 Task: Use the bookmark bar to access your favorite websites quickly.
Action: Mouse moved to (208, 33)
Screenshot: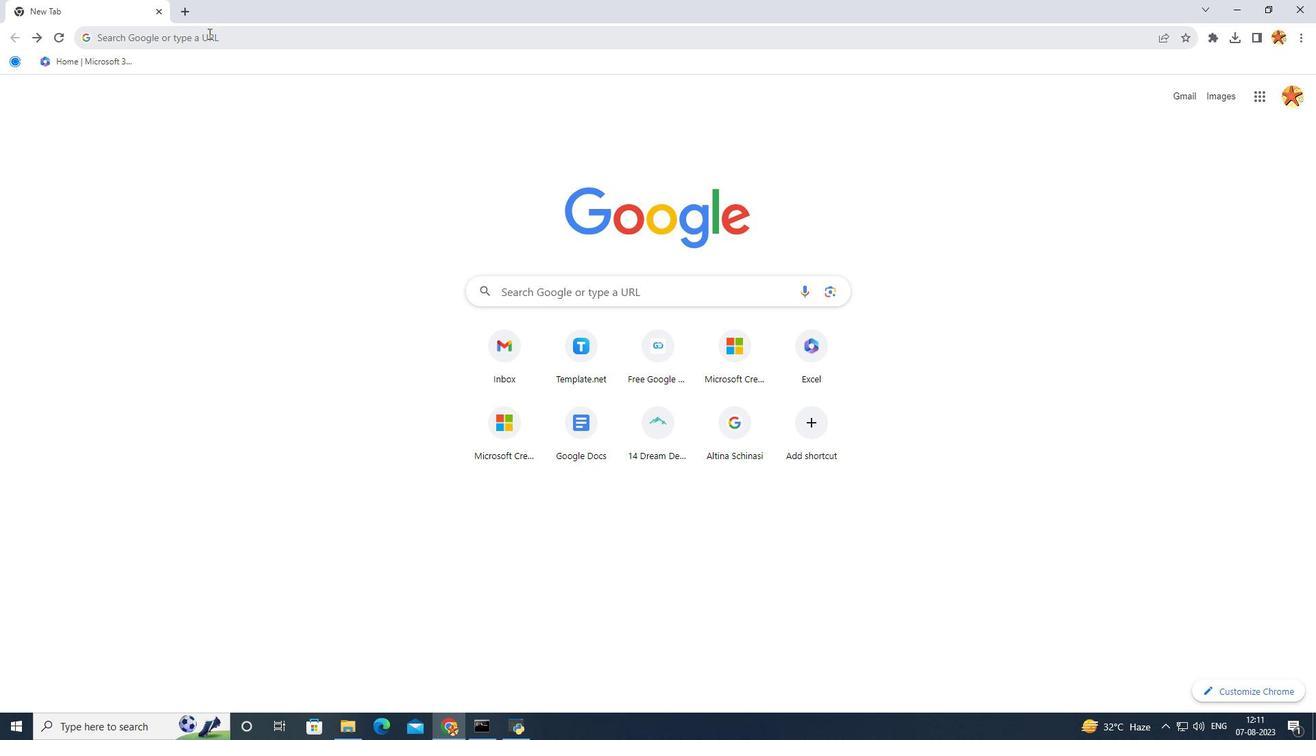 
Action: Mouse pressed left at (208, 33)
Screenshot: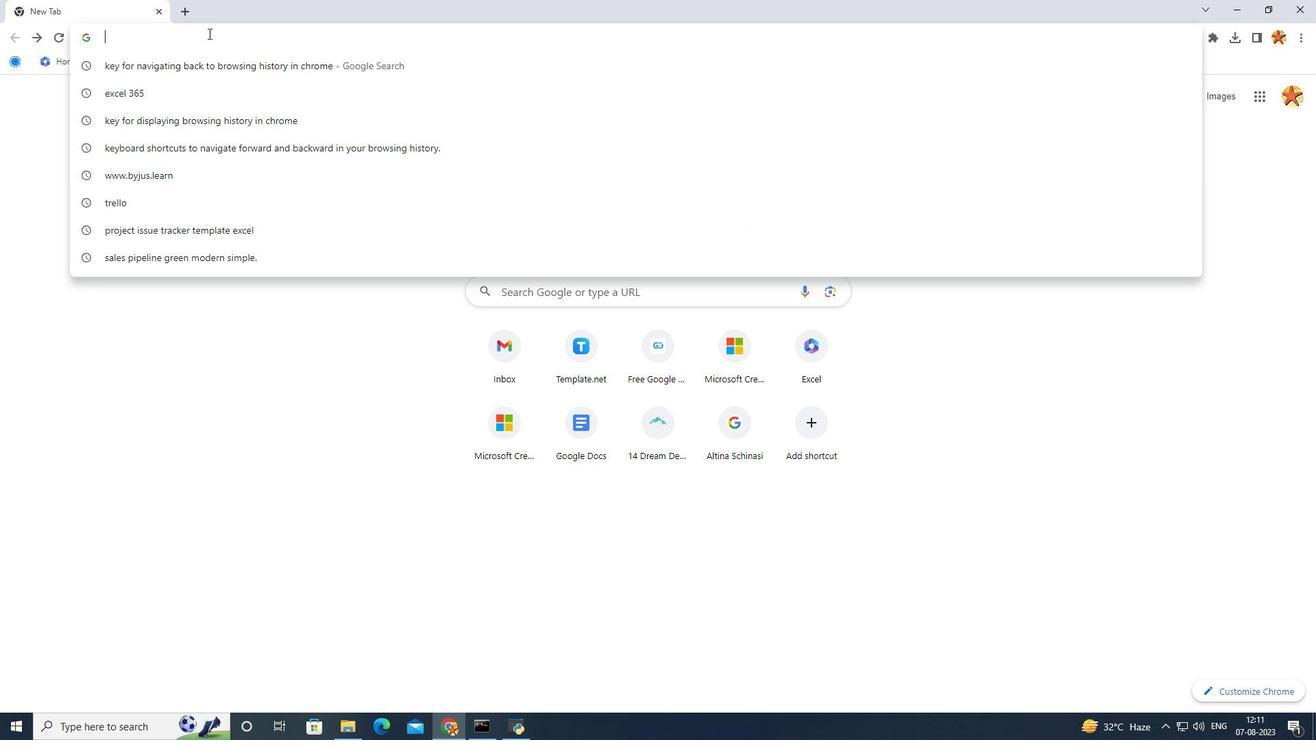
Action: Key pressed www
Screenshot: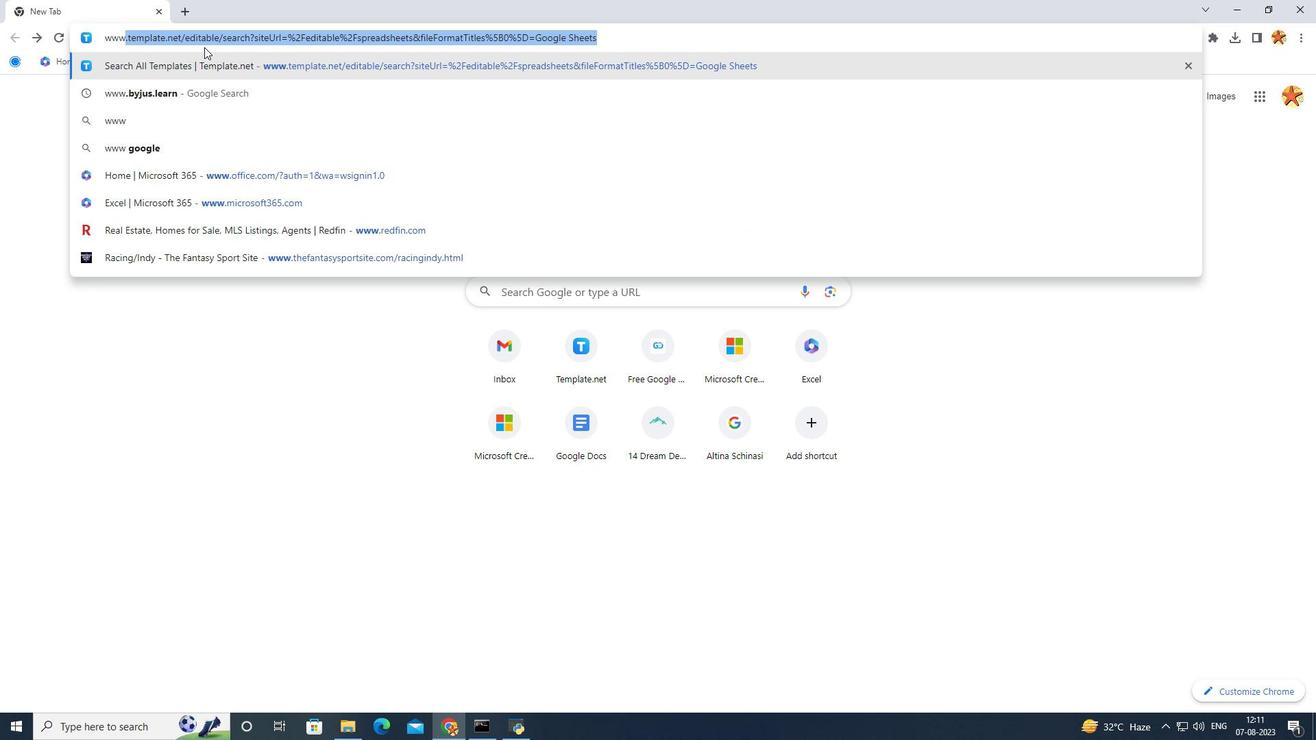 
Action: Mouse moved to (1088, 102)
Screenshot: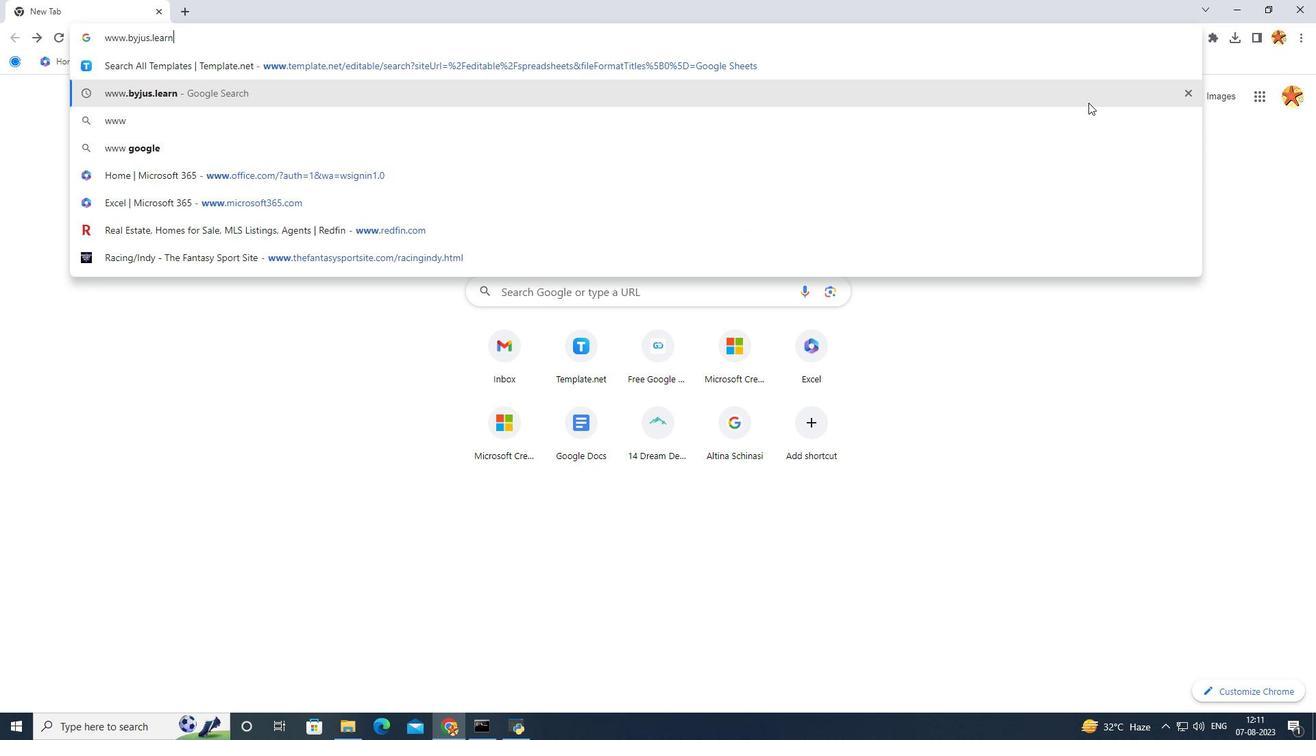 
Action: Mouse pressed left at (1088, 102)
Screenshot: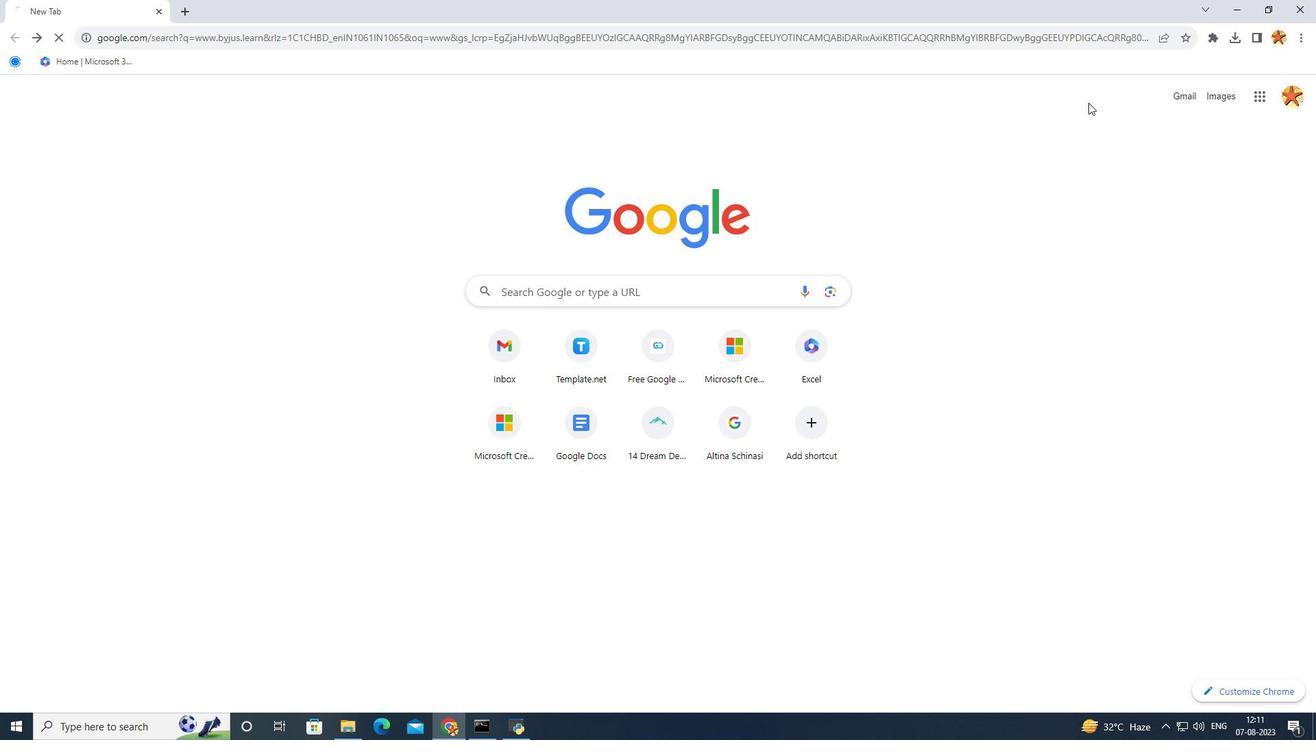 
Action: Mouse moved to (1183, 33)
Screenshot: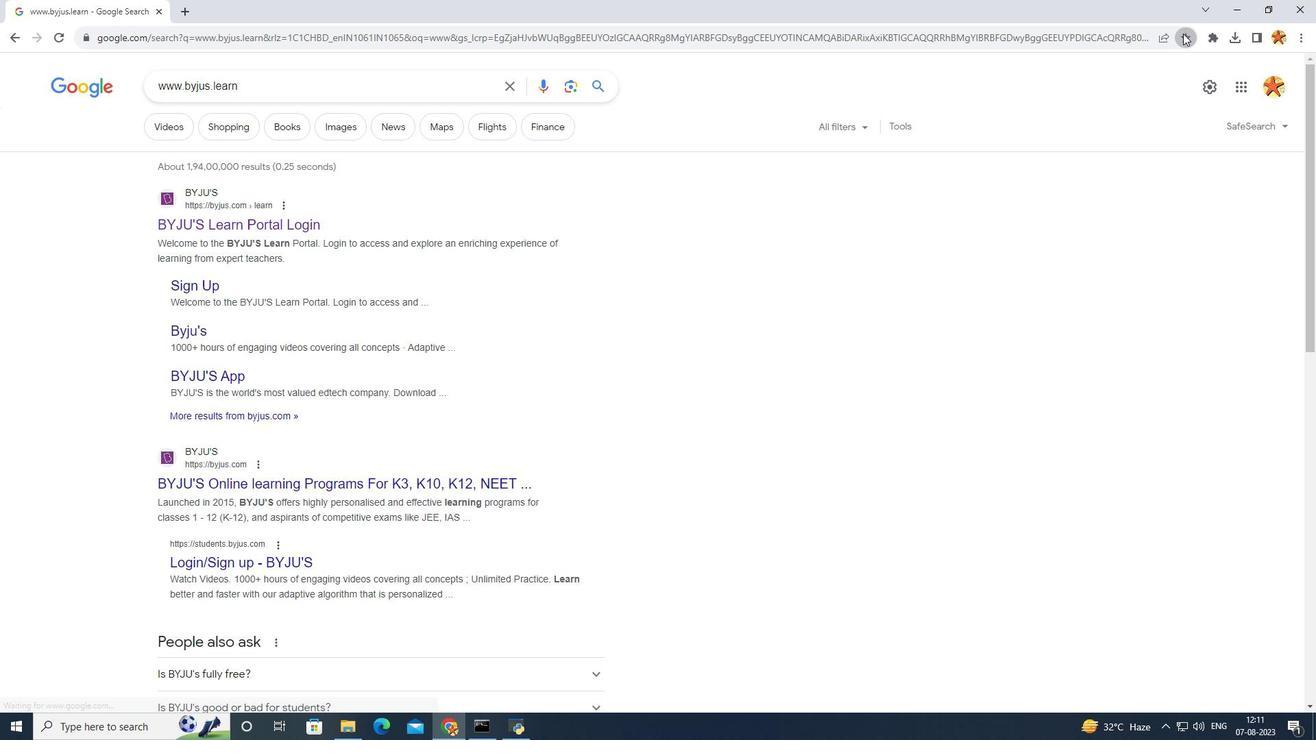 
Action: Mouse pressed left at (1183, 33)
Screenshot: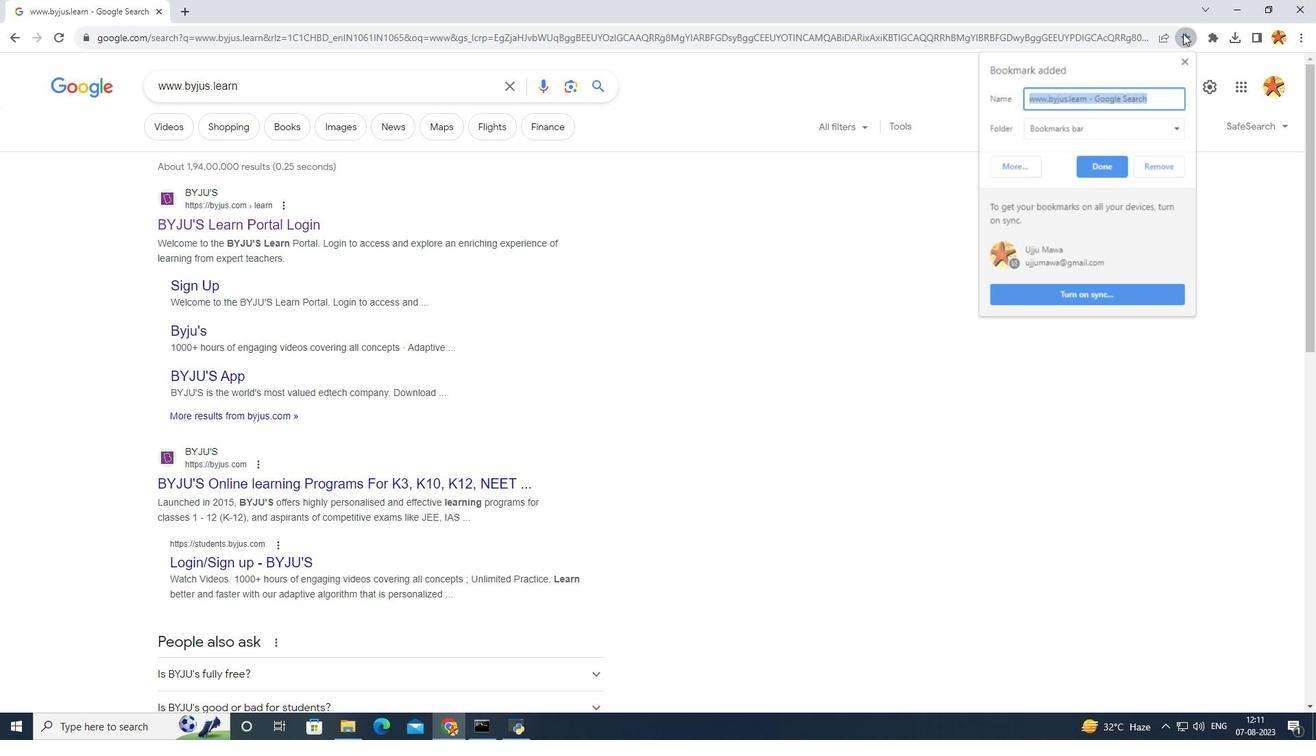 
Action: Mouse moved to (1090, 172)
Screenshot: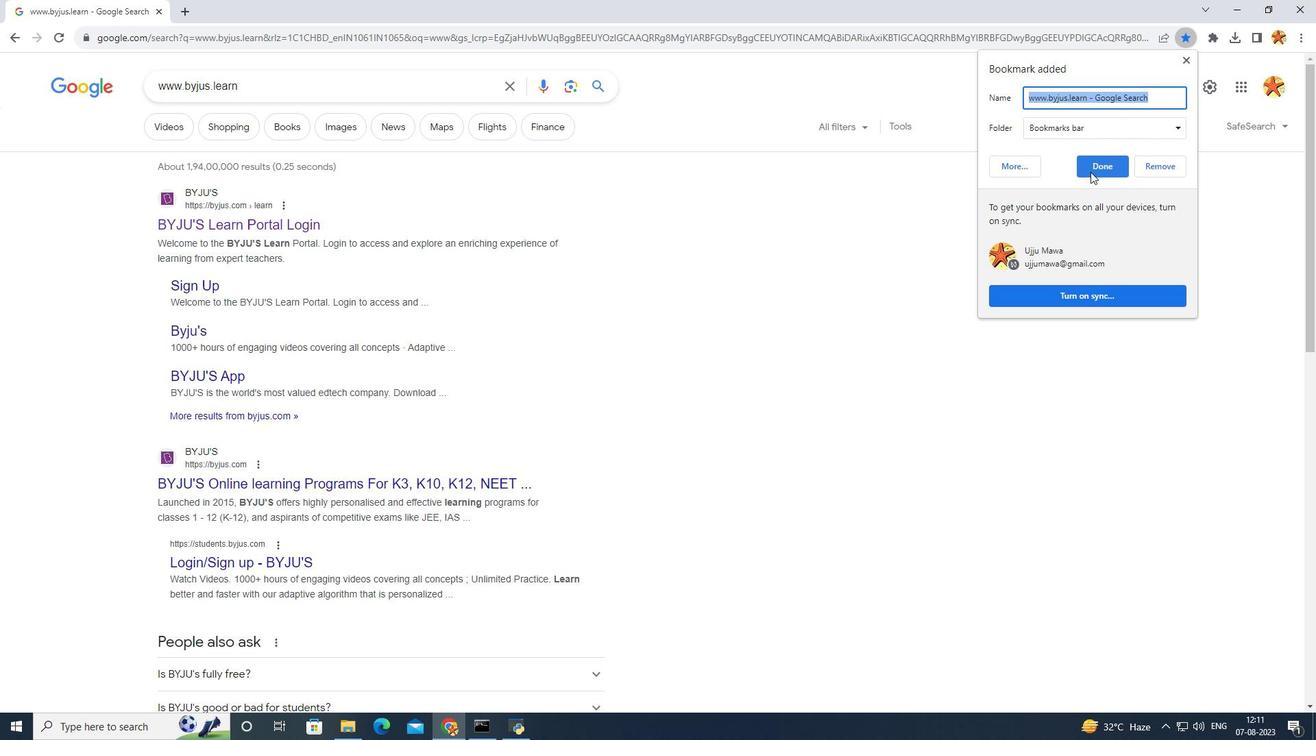 
Action: Mouse pressed left at (1090, 172)
Screenshot: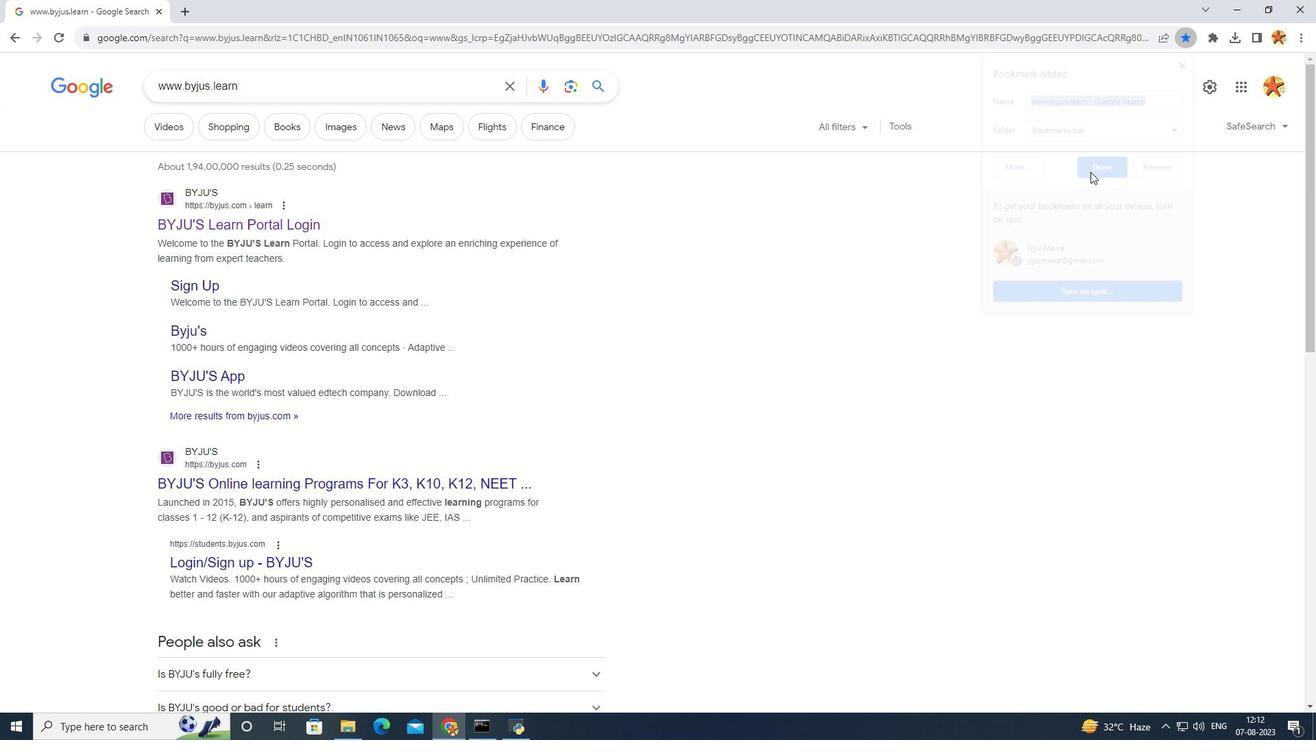 
Action: Mouse moved to (17, 43)
Screenshot: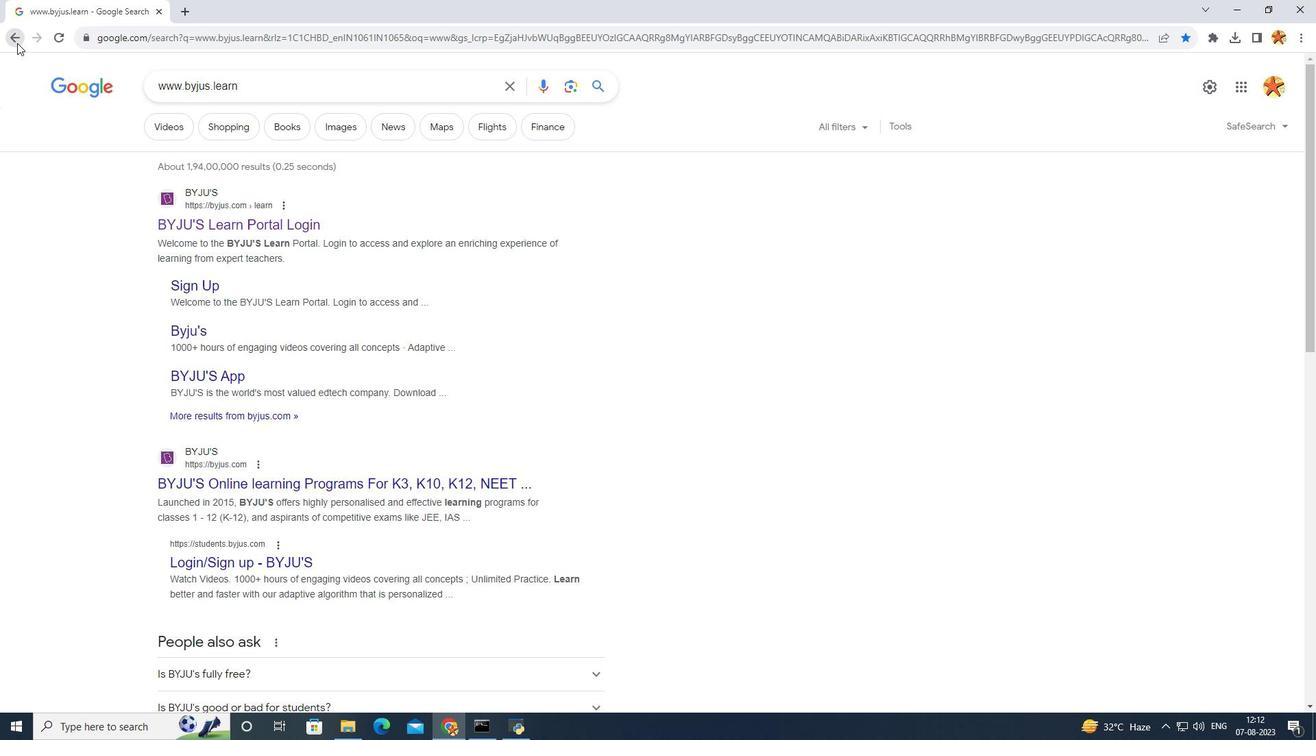 
Action: Mouse pressed left at (17, 43)
Screenshot: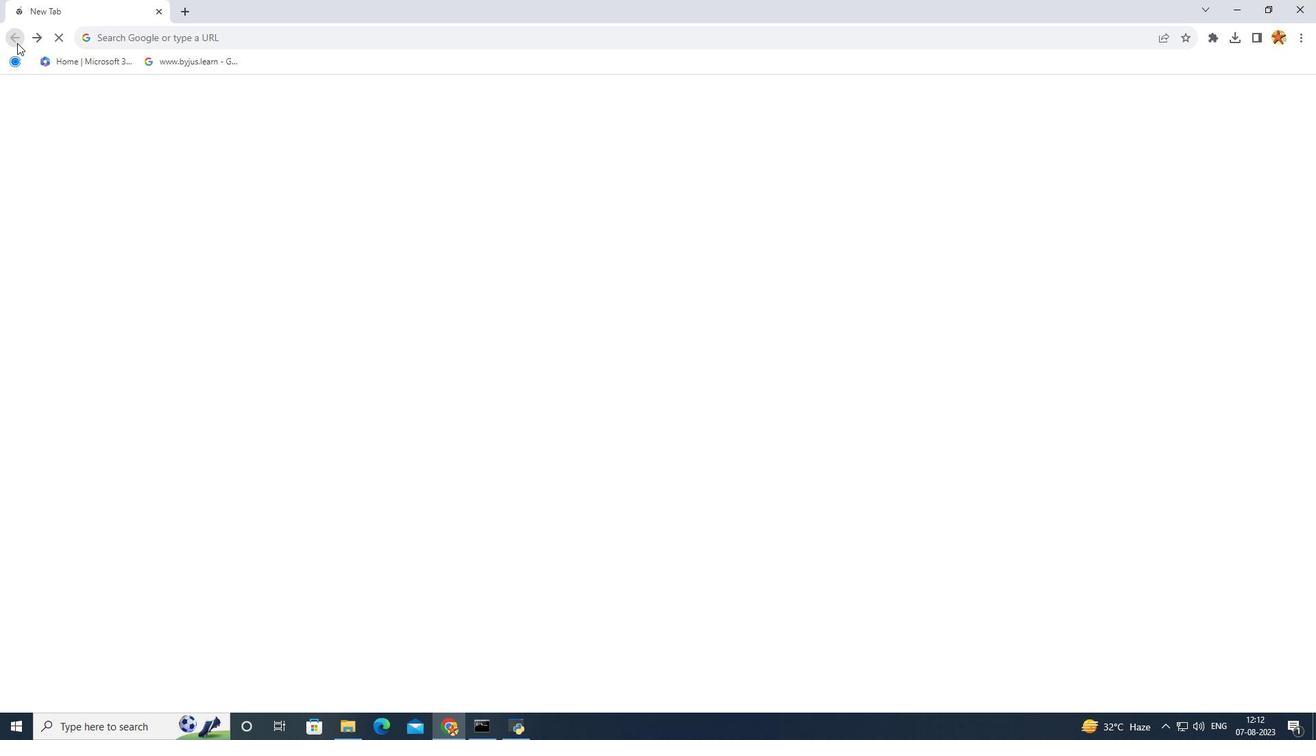 
Action: Mouse moved to (322, 61)
Screenshot: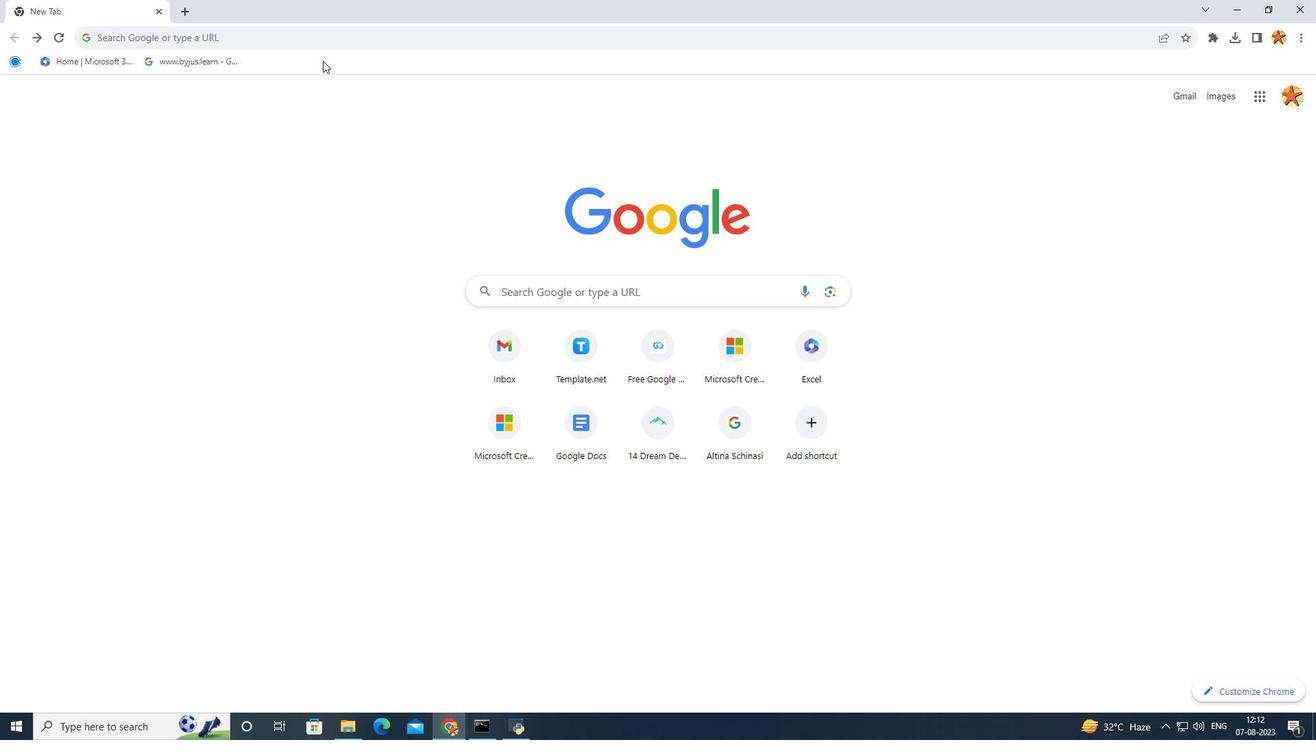 
Action: Mouse pressed left at (322, 61)
Screenshot: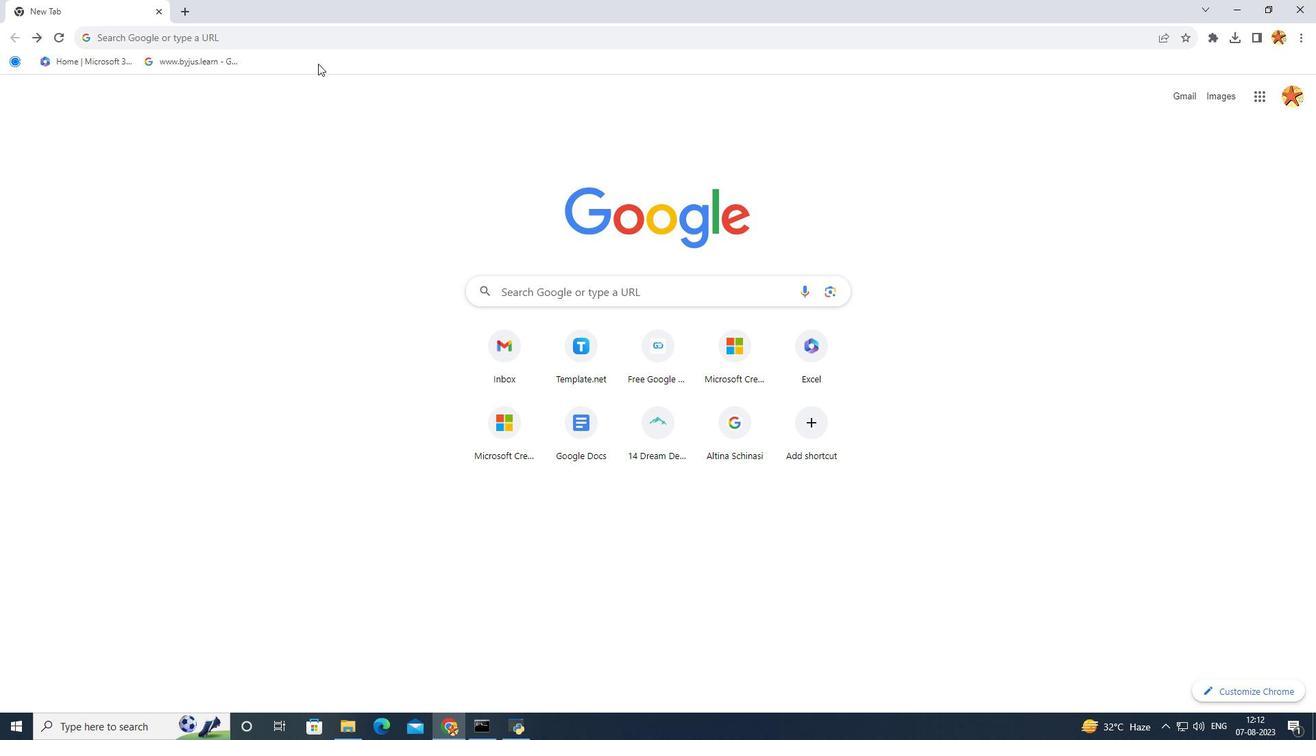 
Action: Mouse moved to (203, 66)
Screenshot: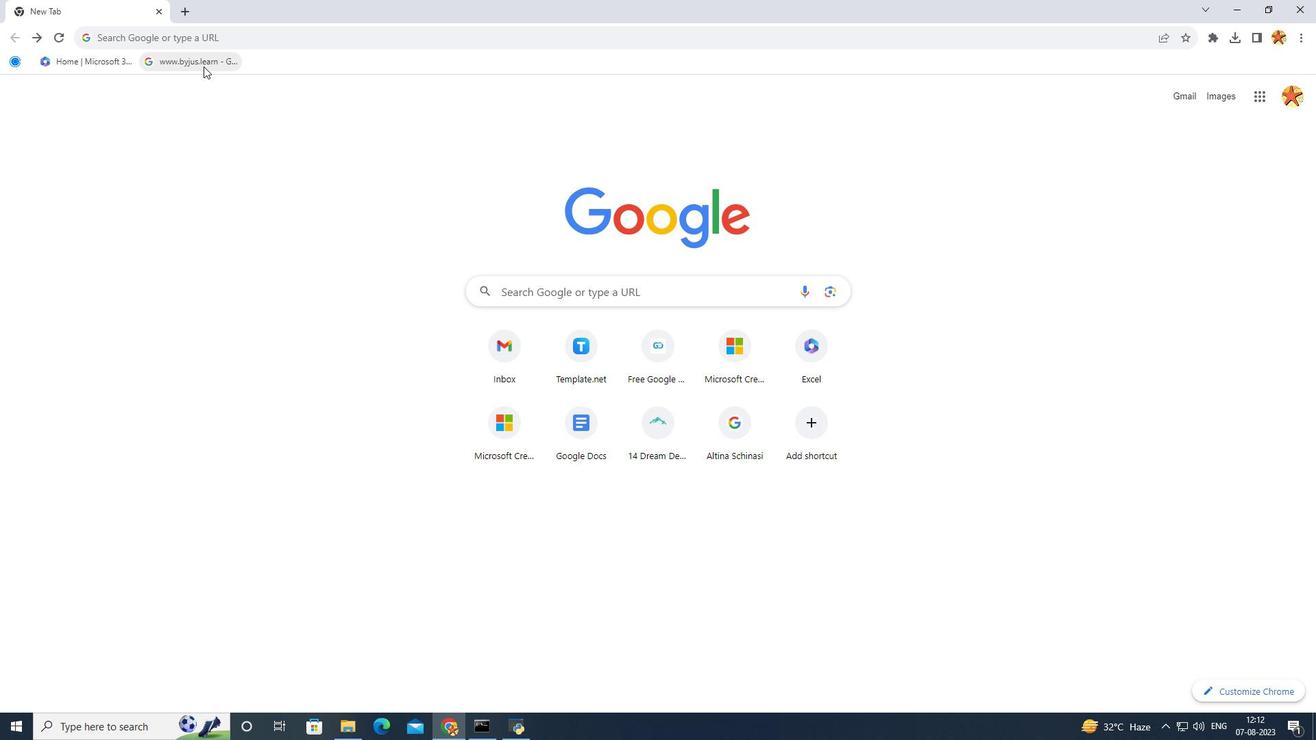 
Action: Mouse pressed left at (203, 66)
Screenshot: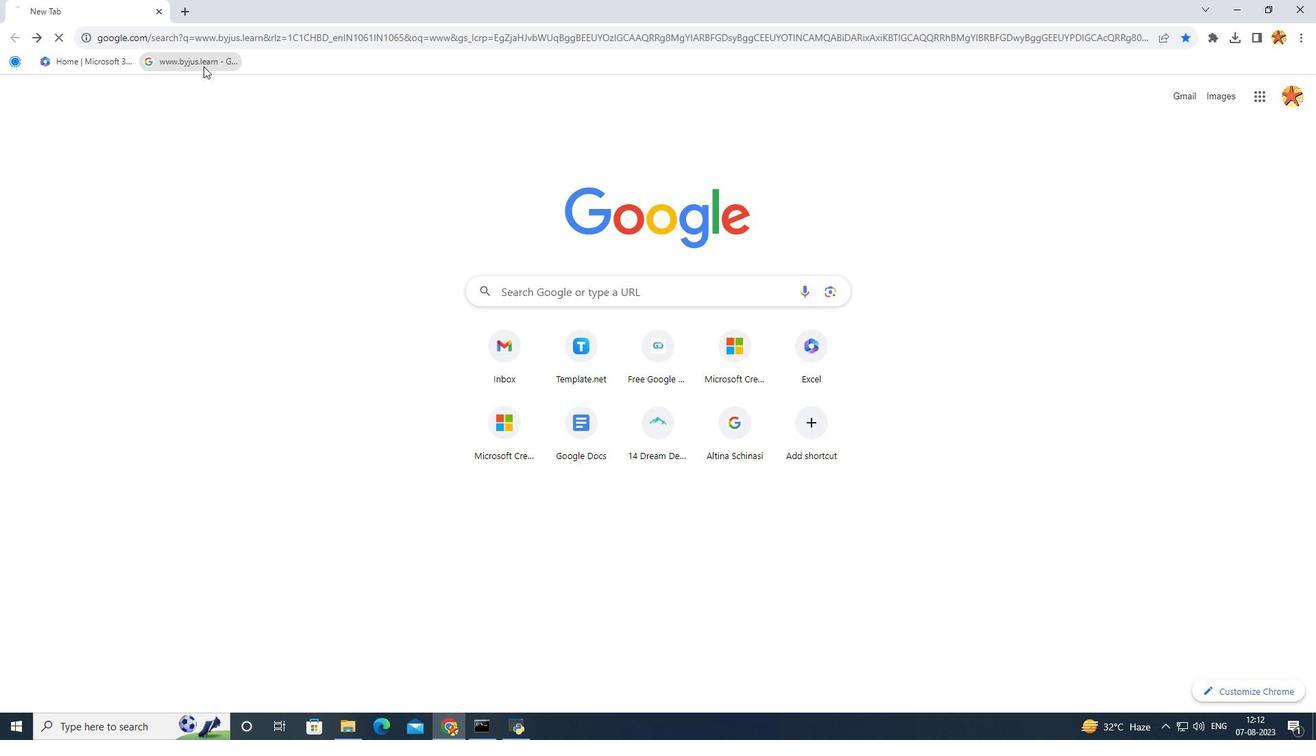 
Action: Mouse moved to (13, 39)
Screenshot: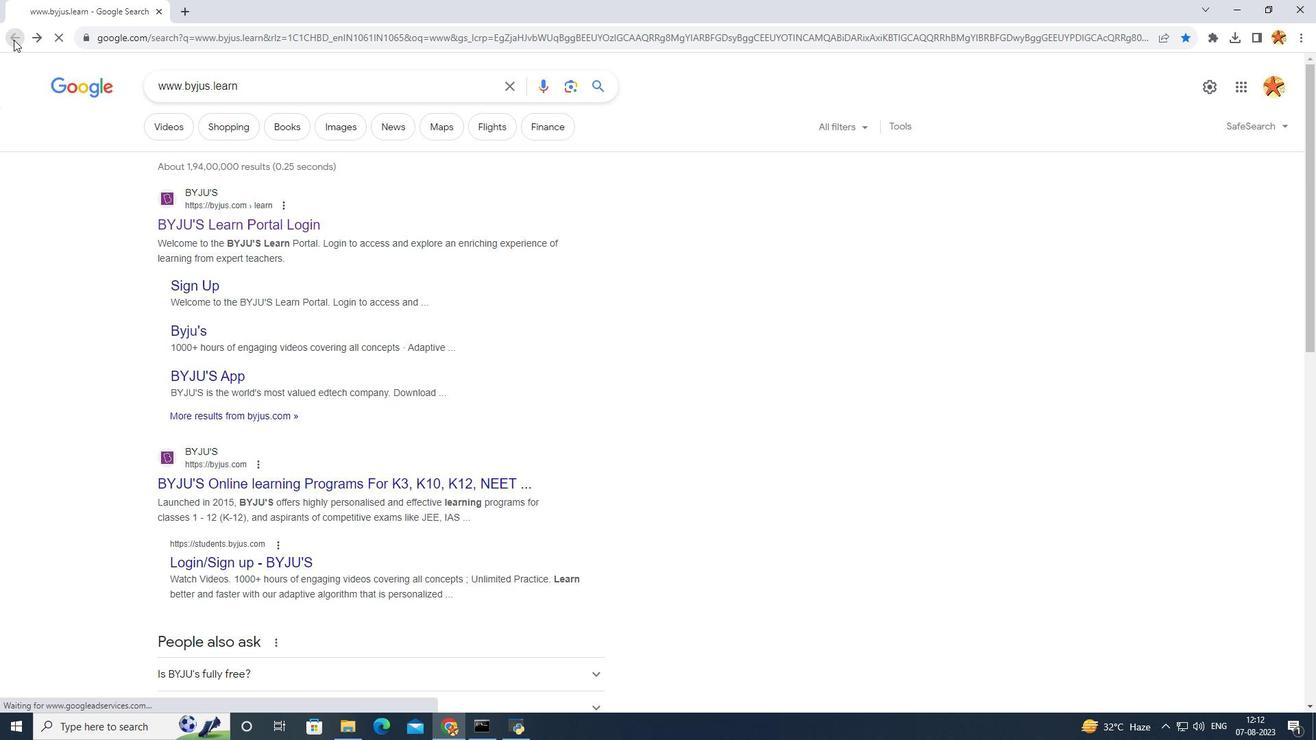 
Action: Mouse pressed left at (13, 39)
Screenshot: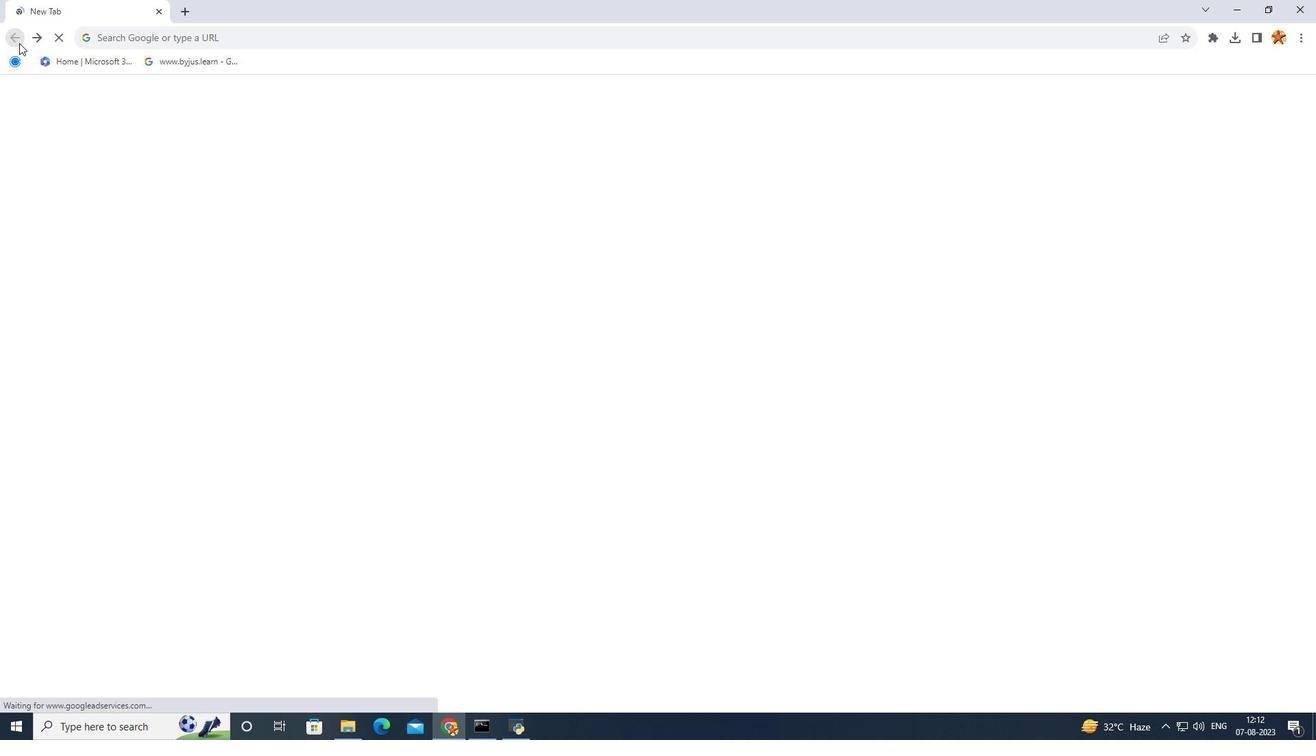 
Action: Mouse moved to (104, 65)
Screenshot: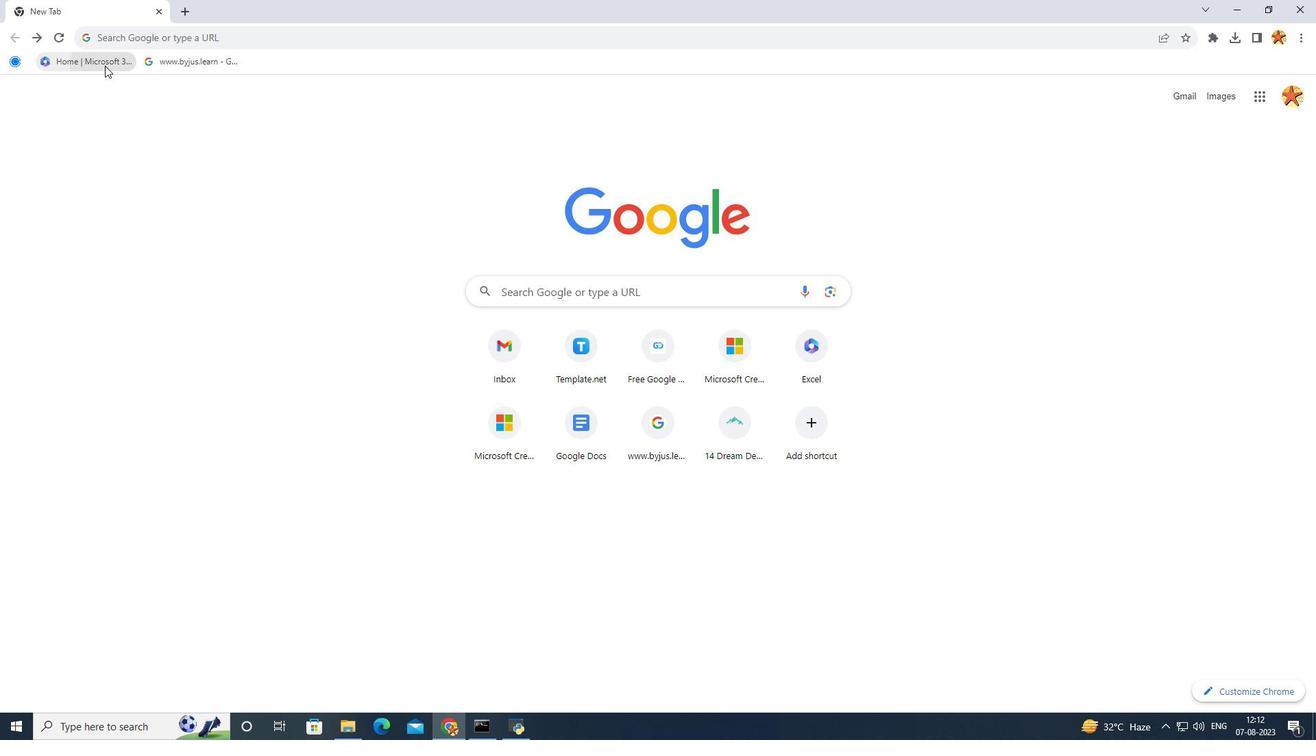 
Action: Mouse pressed left at (104, 65)
Screenshot: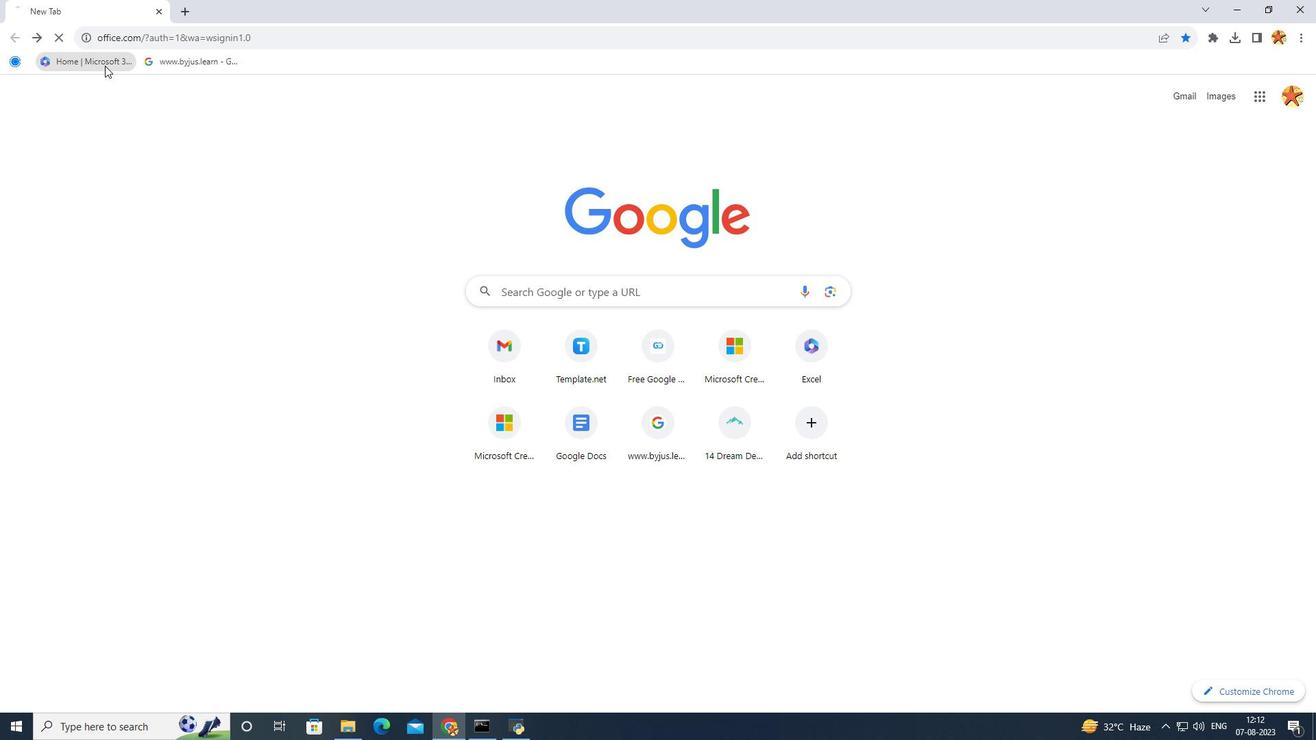 
Action: Mouse moved to (8, 35)
Screenshot: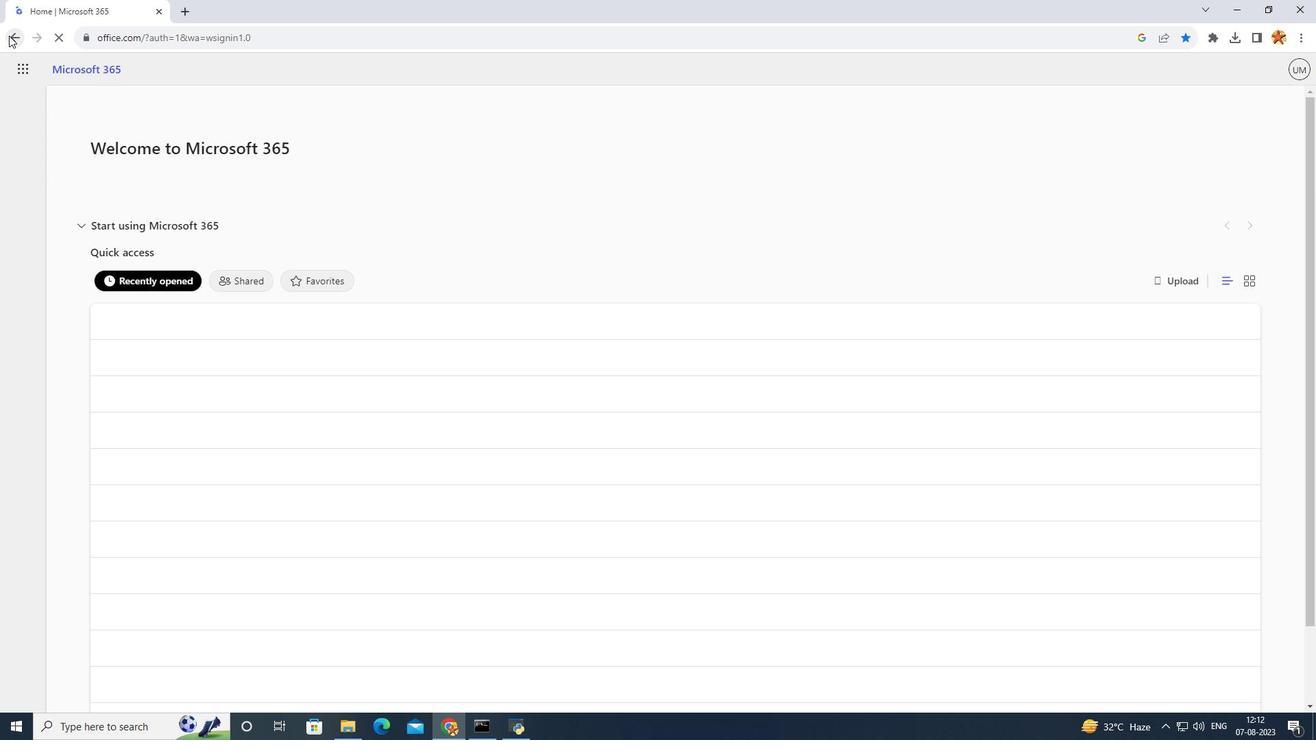 
Action: Mouse pressed left at (8, 35)
Screenshot: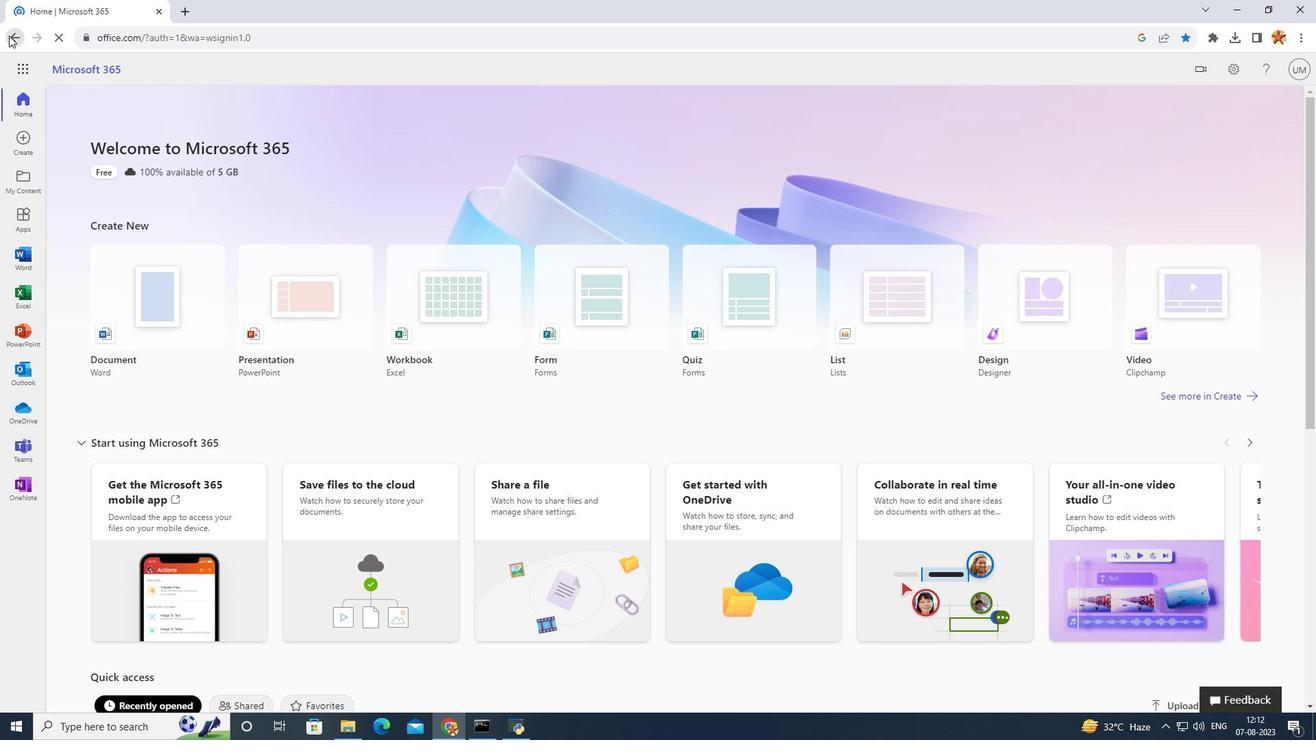 
Action: Mouse moved to (261, 157)
Screenshot: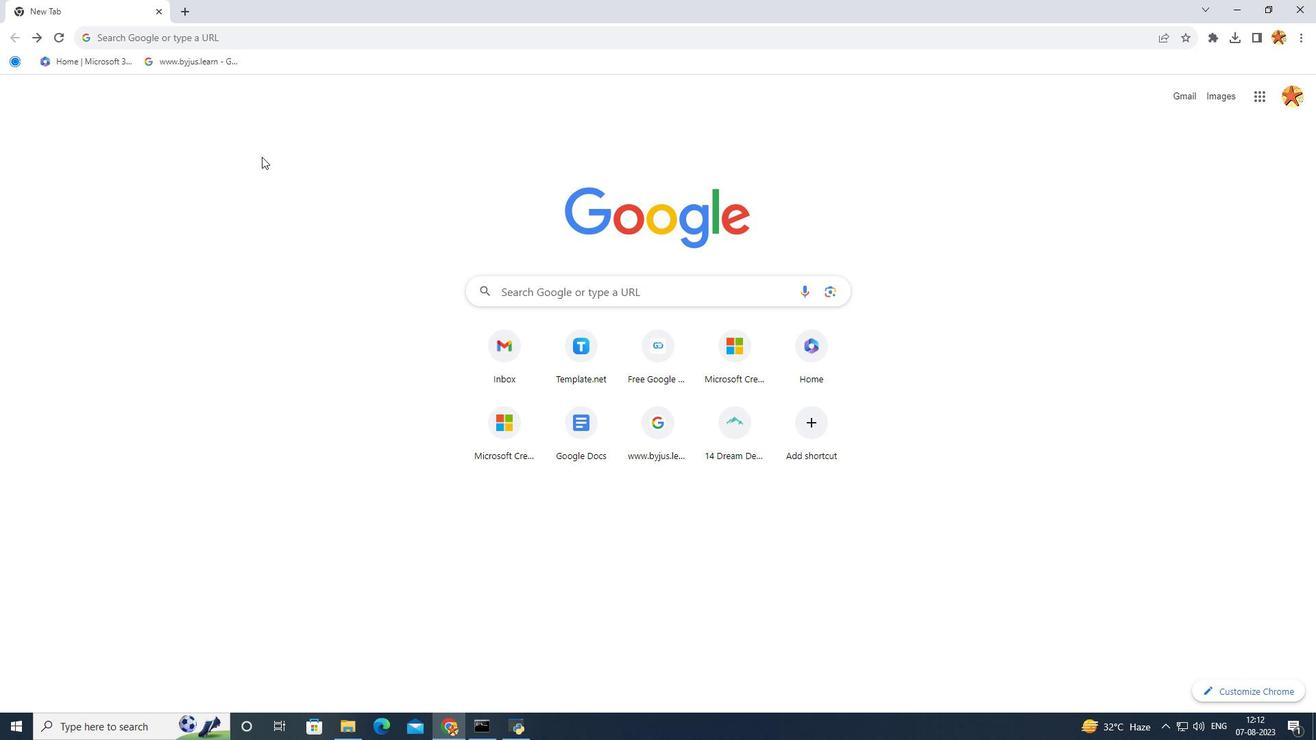 
